 Task: Select Search man Page Index in Terminal
Action: Mouse pressed left at (245, 188)
Screenshot: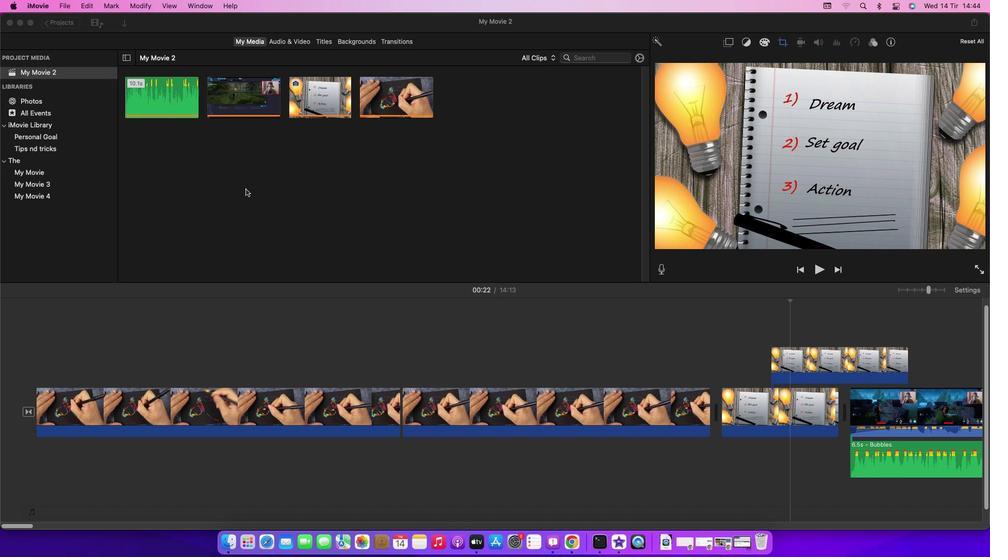 
Action: Mouse moved to (48, 4)
Screenshot: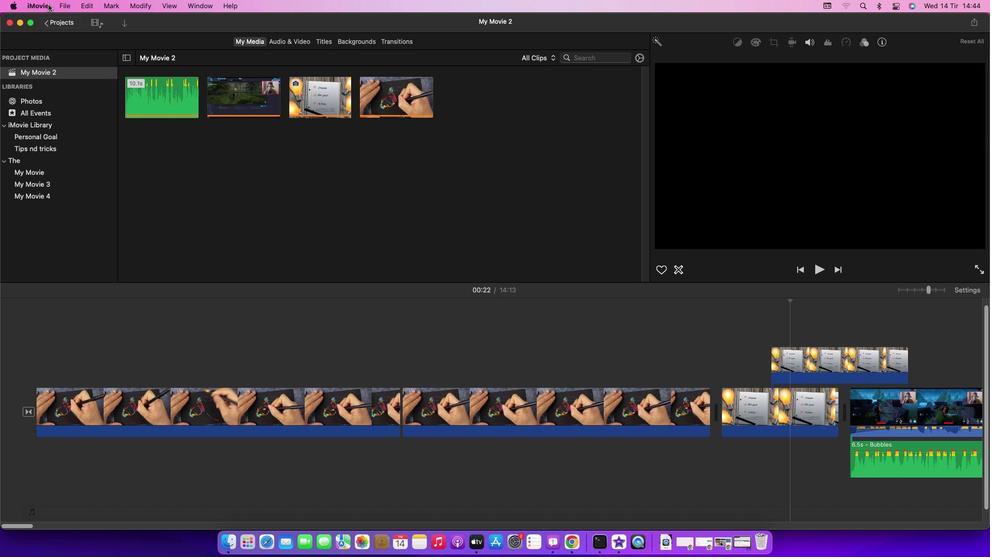 
Action: Mouse pressed left at (48, 4)
Screenshot: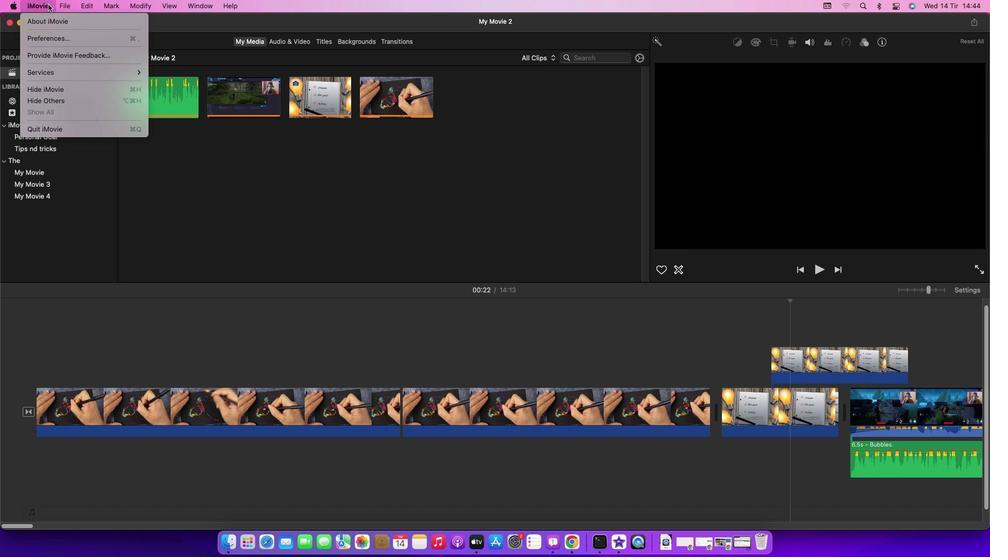 
Action: Mouse moved to (127, 75)
Screenshot: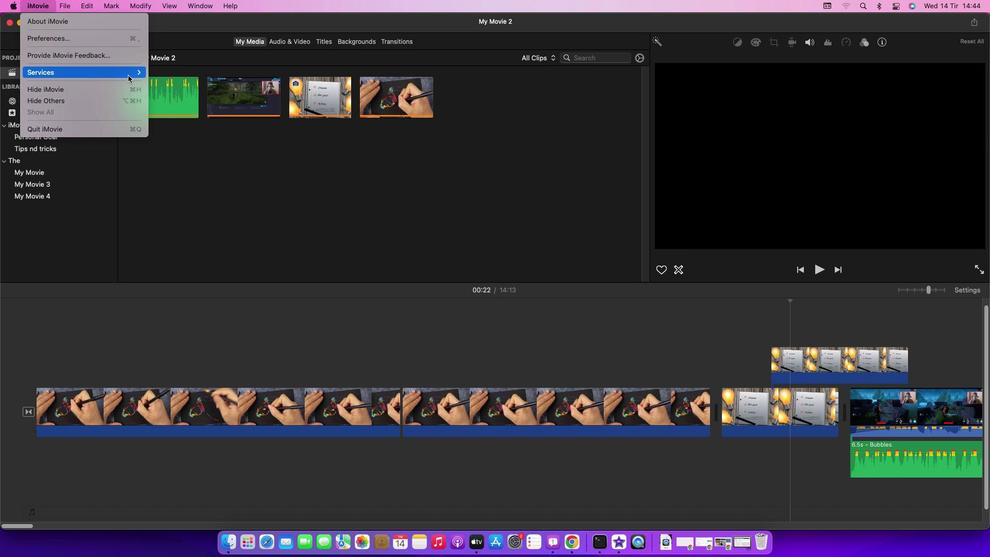 
Action: Mouse pressed left at (127, 75)
Screenshot: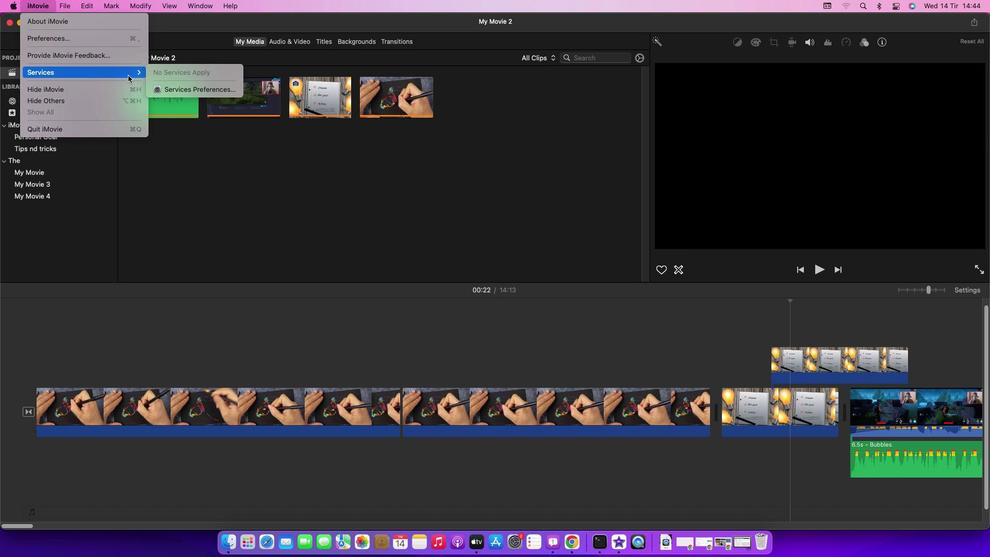 
Action: Mouse moved to (171, 92)
Screenshot: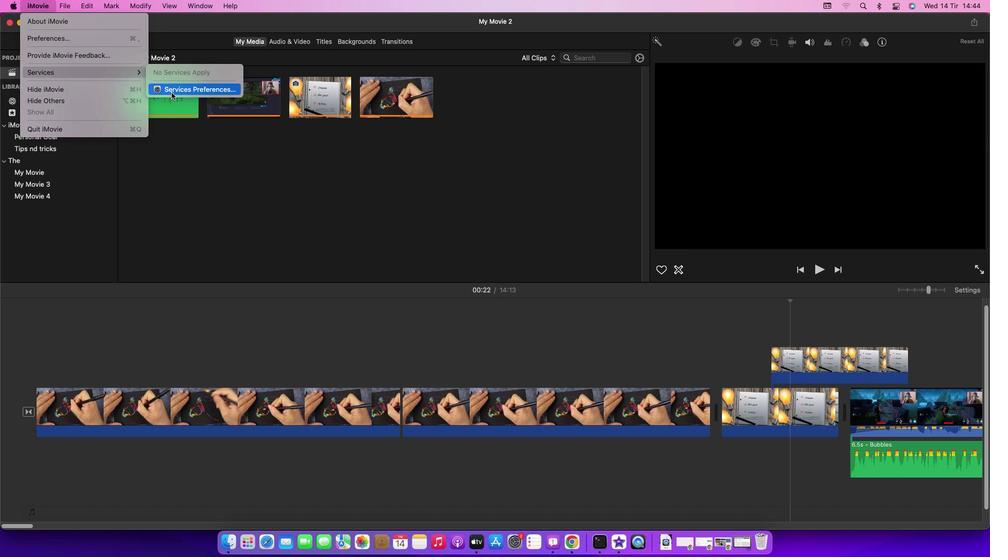 
Action: Mouse pressed left at (171, 92)
Screenshot: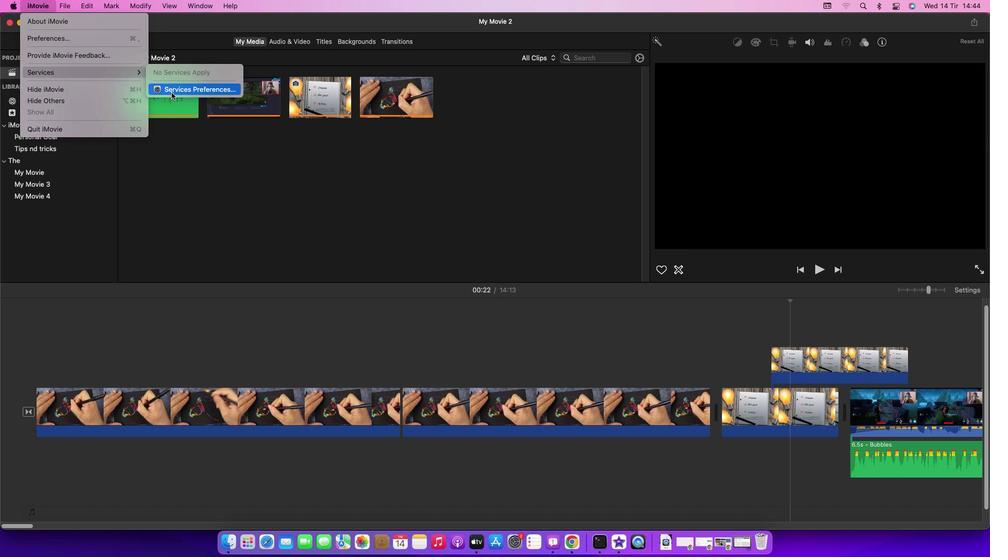 
Action: Mouse moved to (333, 57)
Screenshot: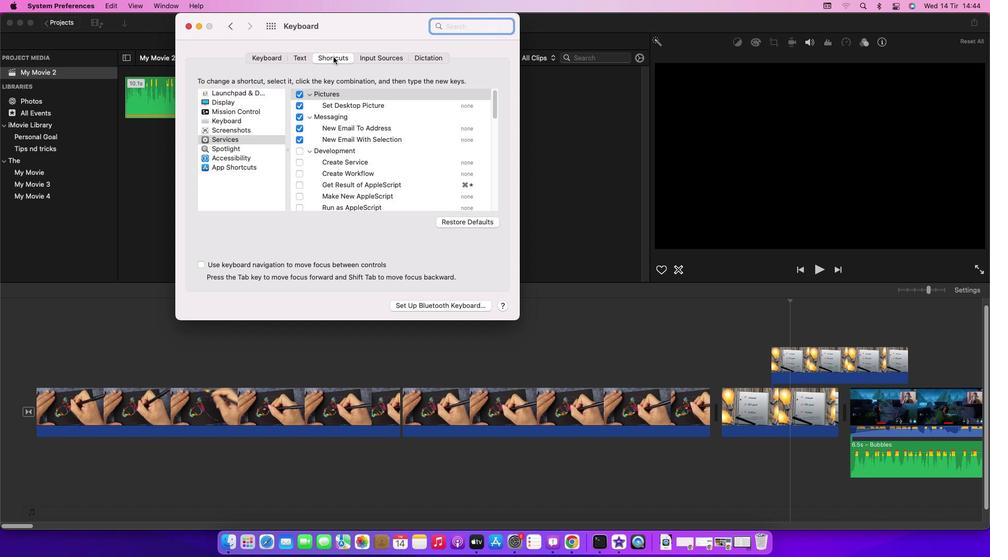 
Action: Mouse pressed left at (333, 57)
Screenshot: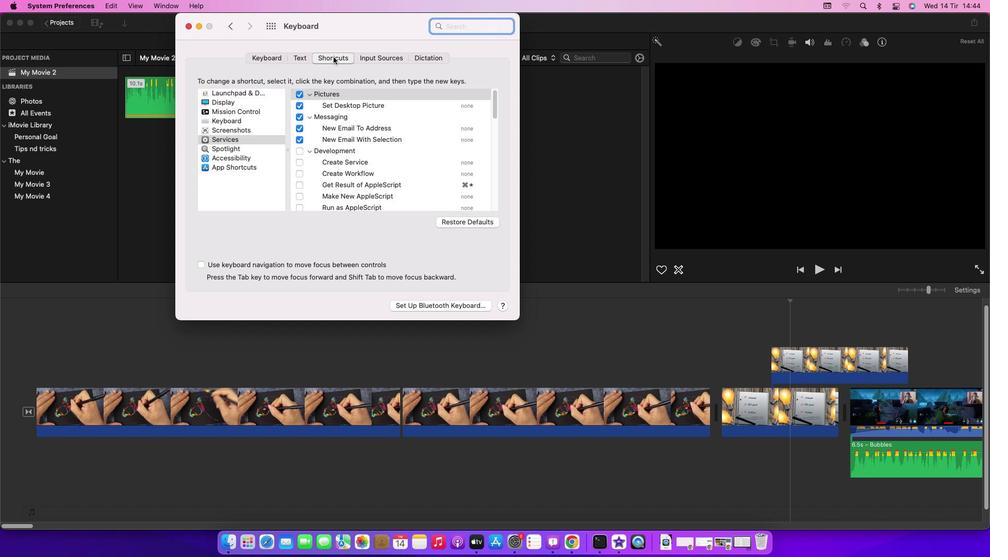 
Action: Mouse moved to (246, 138)
Screenshot: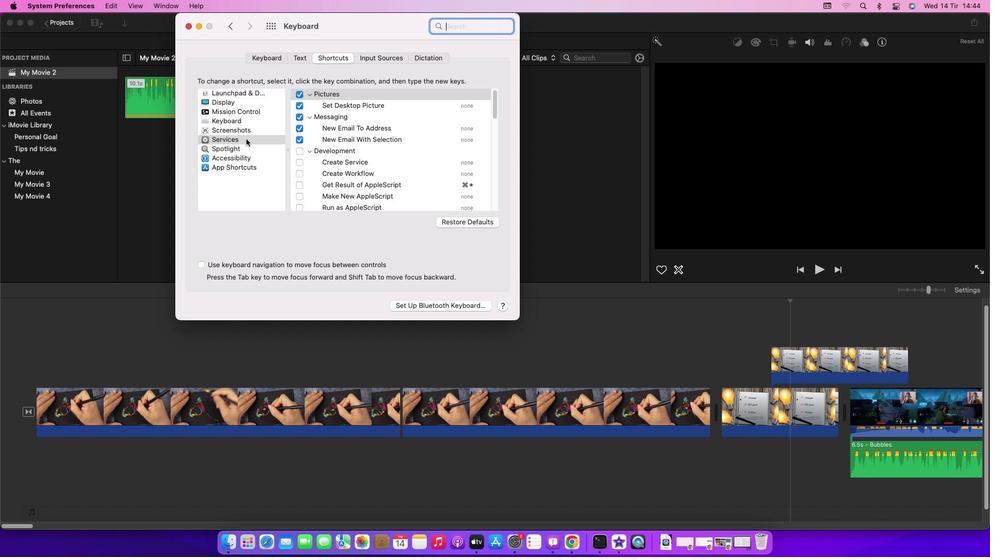 
Action: Mouse pressed left at (246, 138)
Screenshot: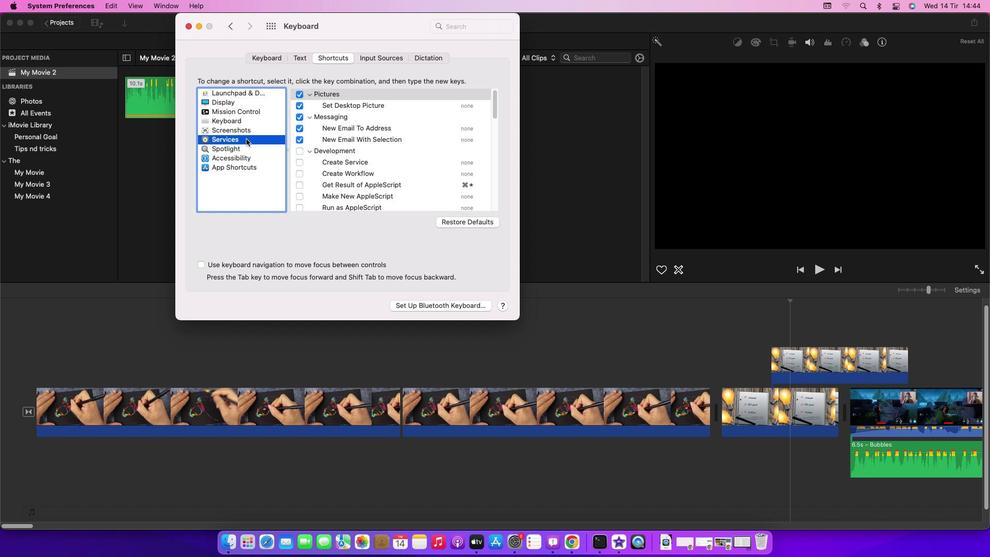 
Action: Mouse moved to (367, 187)
Screenshot: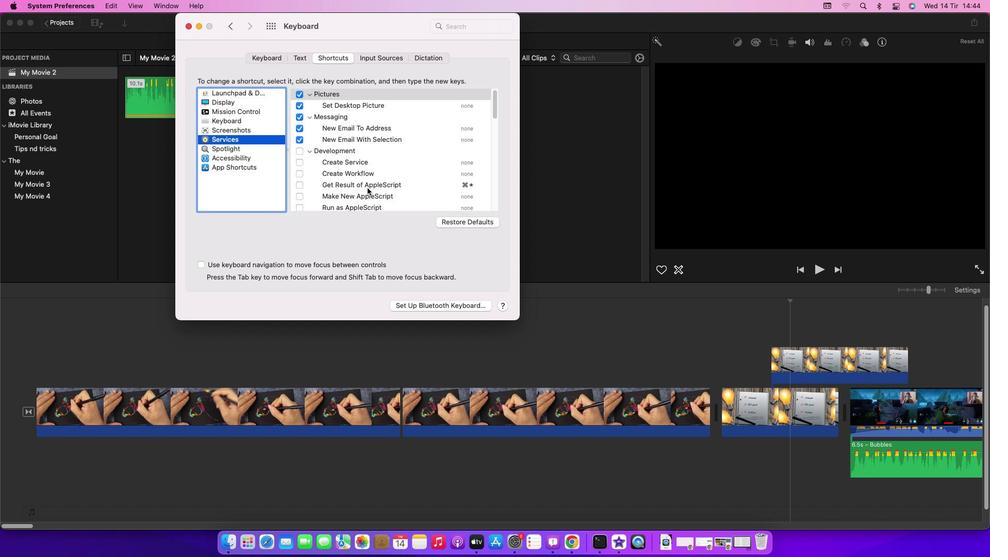 
Action: Mouse scrolled (367, 187) with delta (0, 0)
Screenshot: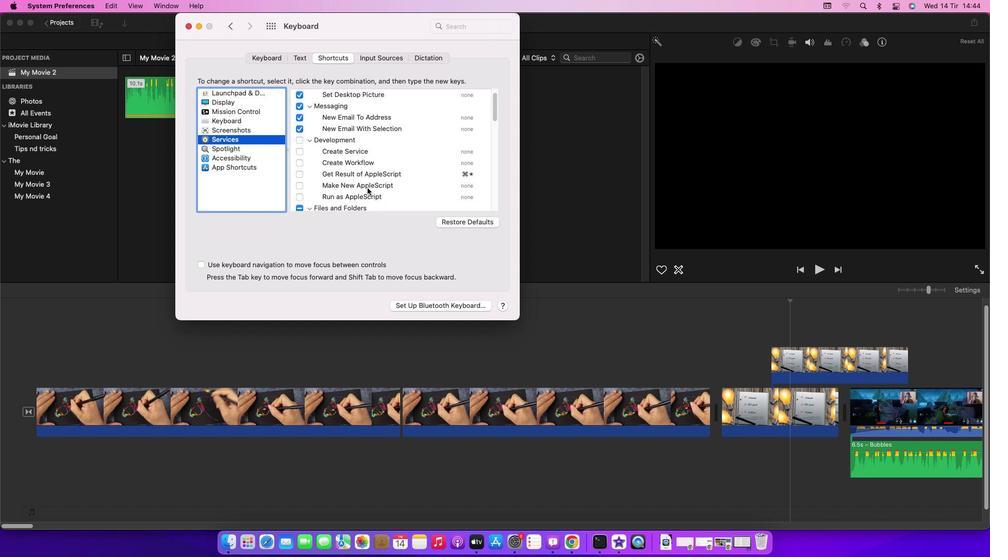 
Action: Mouse scrolled (367, 187) with delta (0, 0)
Screenshot: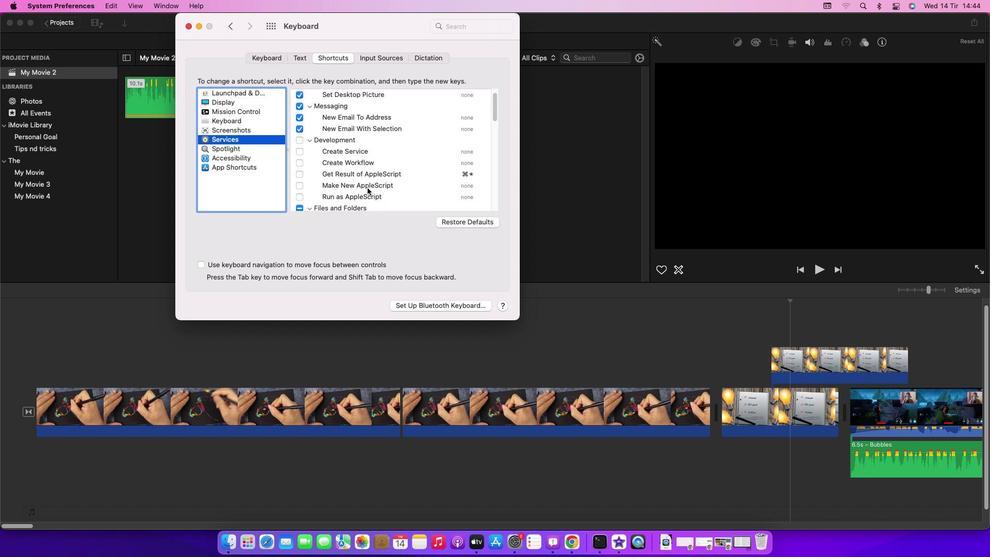 
Action: Mouse scrolled (367, 187) with delta (0, -1)
Screenshot: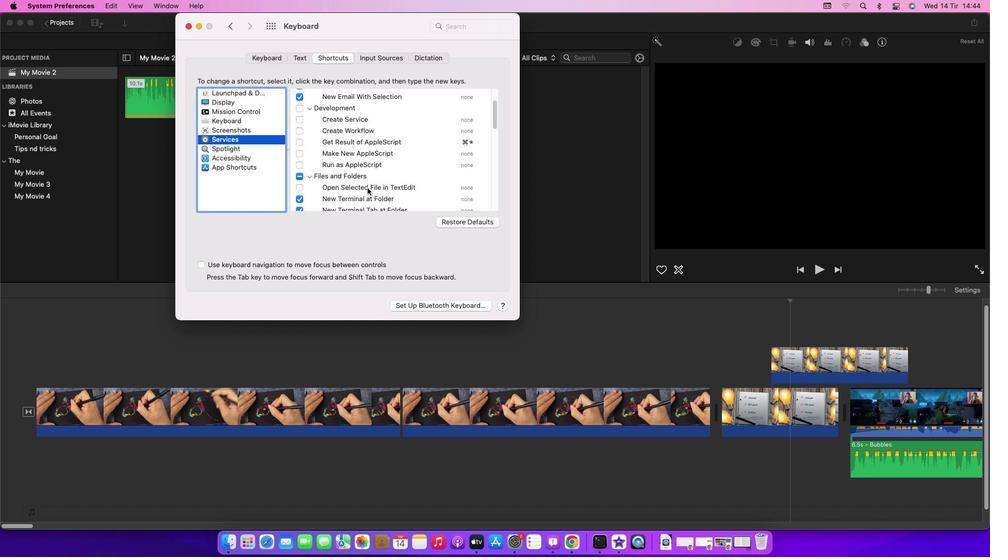 
Action: Mouse scrolled (367, 187) with delta (0, 0)
Screenshot: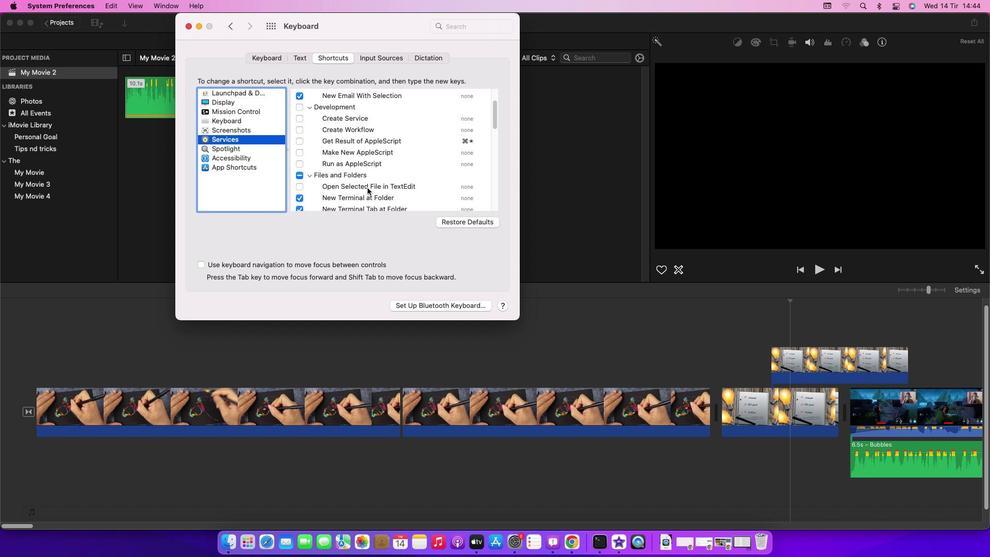 
Action: Mouse scrolled (367, 187) with delta (0, 0)
Screenshot: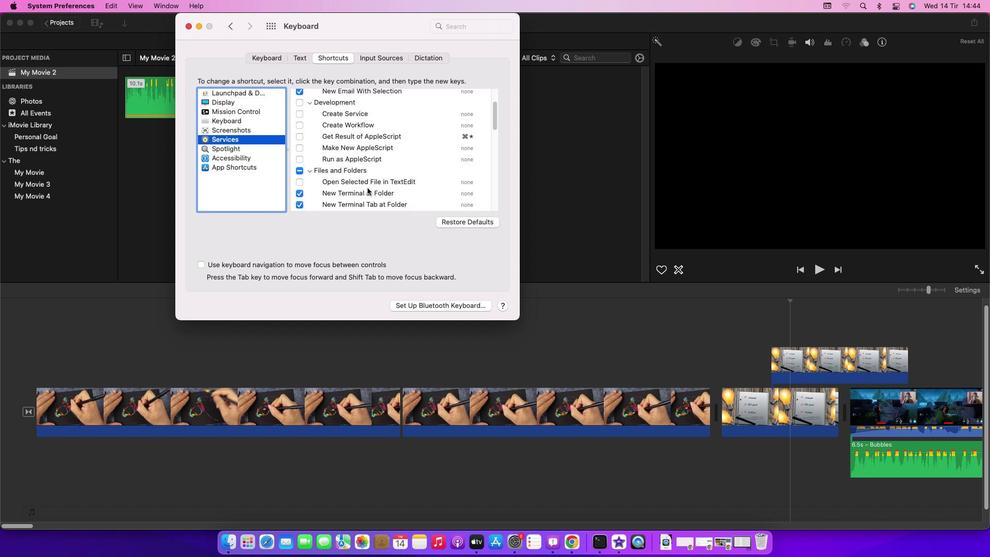 
Action: Mouse scrolled (367, 187) with delta (0, 0)
Screenshot: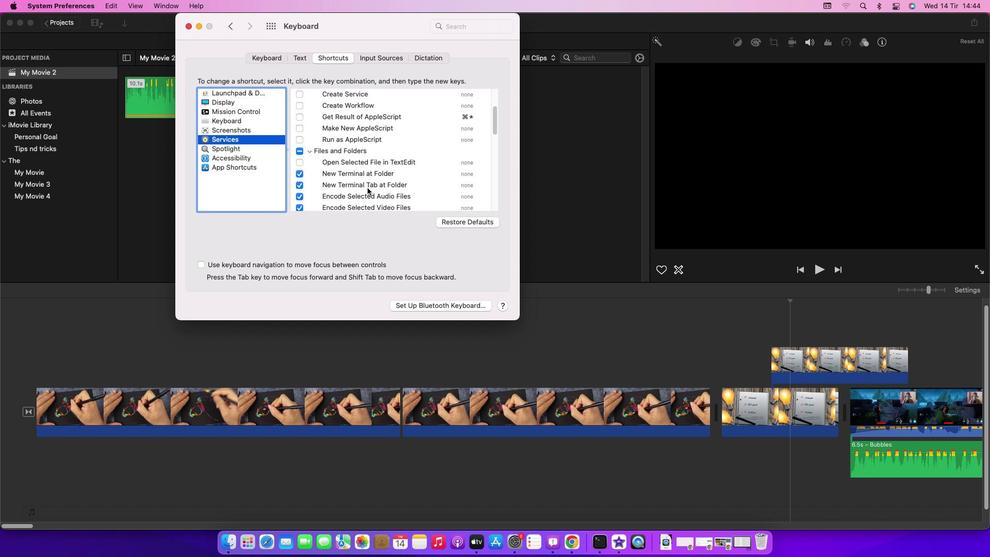 
Action: Mouse scrolled (367, 187) with delta (0, -1)
Screenshot: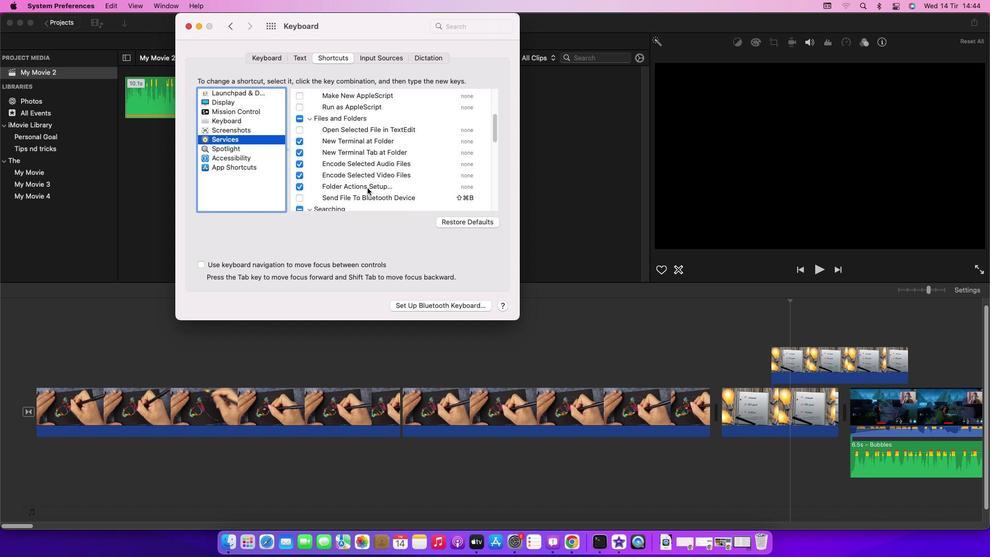 
Action: Mouse scrolled (367, 187) with delta (0, 0)
Screenshot: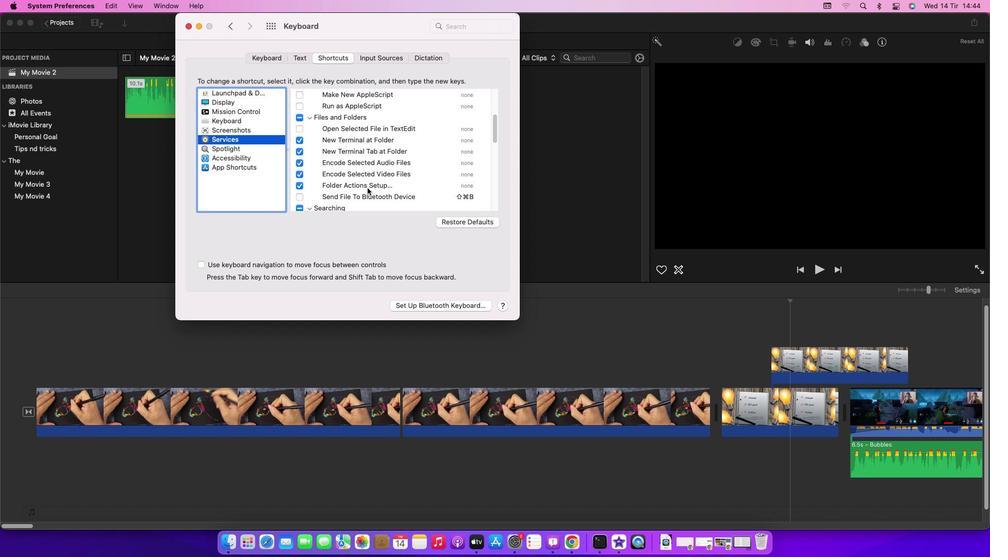 
Action: Mouse scrolled (367, 187) with delta (0, 0)
Screenshot: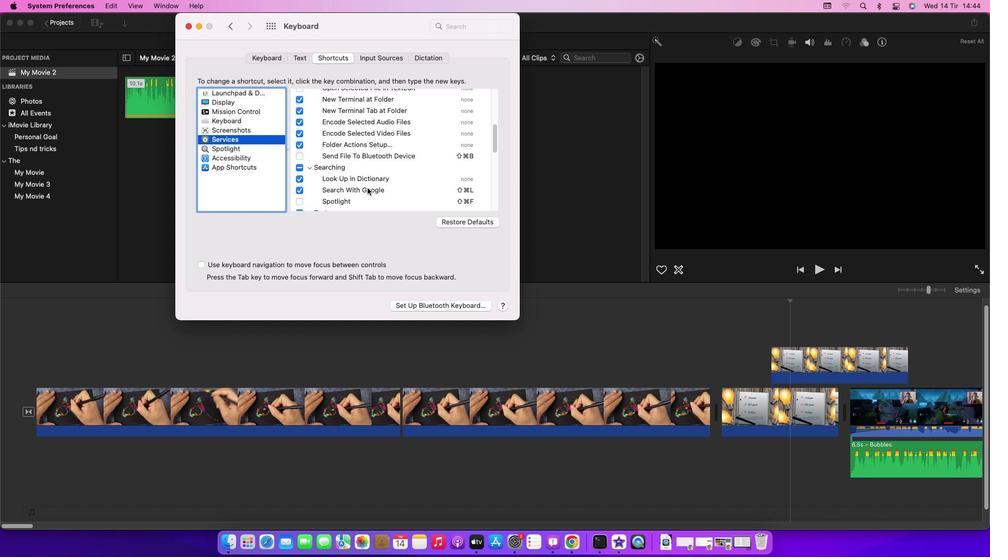 
Action: Mouse scrolled (367, 187) with delta (0, -1)
Screenshot: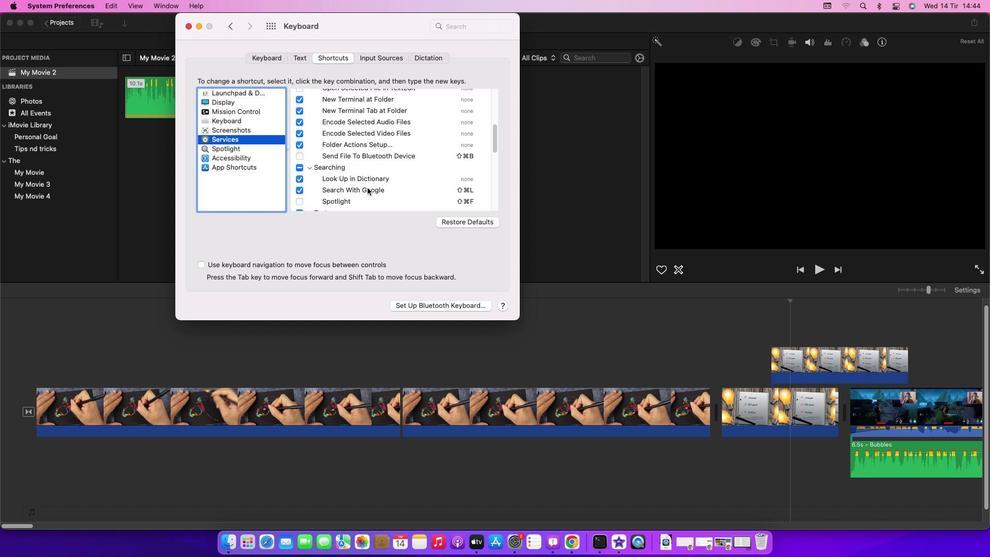 
Action: Mouse scrolled (367, 187) with delta (0, -1)
Screenshot: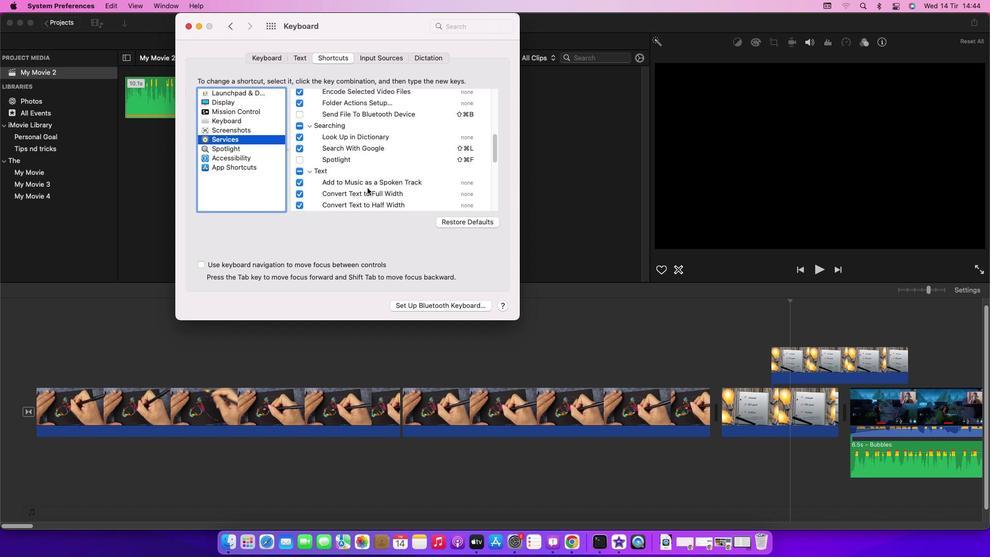 
Action: Mouse scrolled (367, 187) with delta (0, 0)
Screenshot: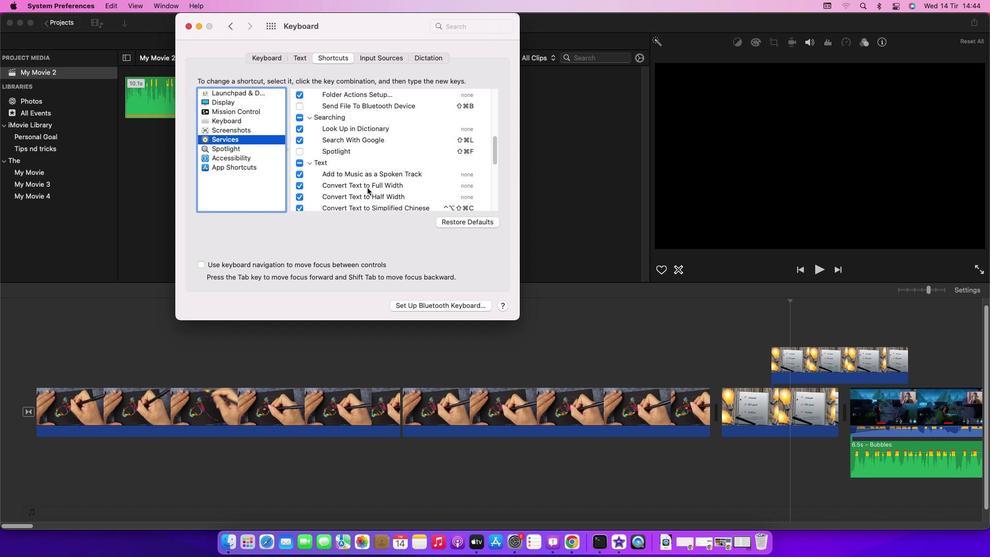 
Action: Mouse scrolled (367, 187) with delta (0, 0)
Screenshot: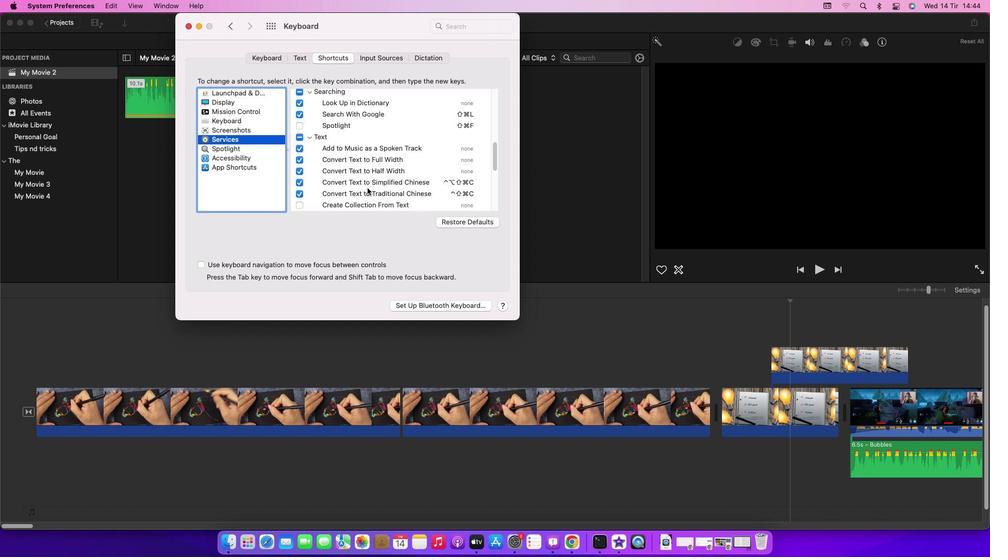 
Action: Mouse scrolled (367, 187) with delta (0, -1)
Screenshot: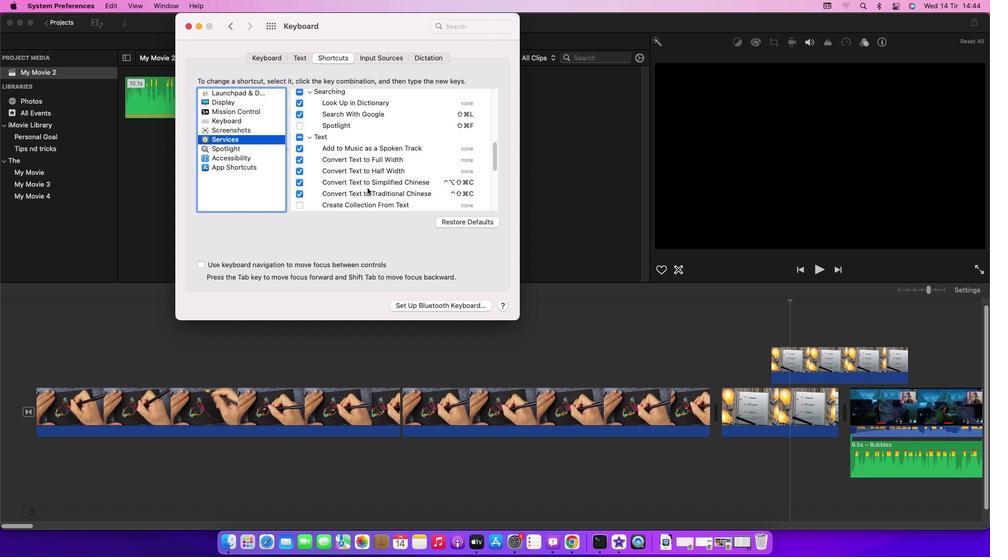 
Action: Mouse scrolled (367, 187) with delta (0, -1)
Screenshot: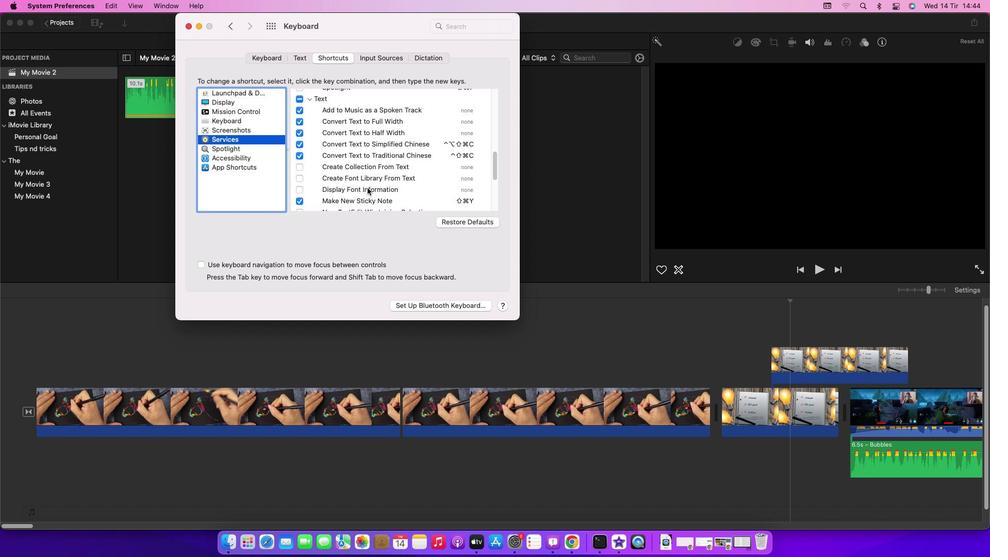 
Action: Mouse scrolled (367, 187) with delta (0, 0)
Screenshot: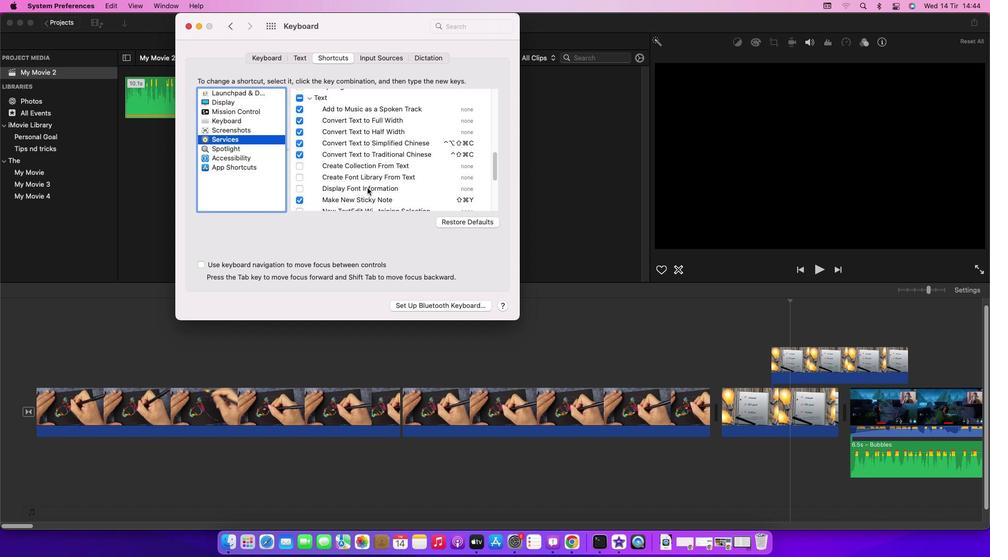 
Action: Mouse scrolled (367, 187) with delta (0, 0)
Screenshot: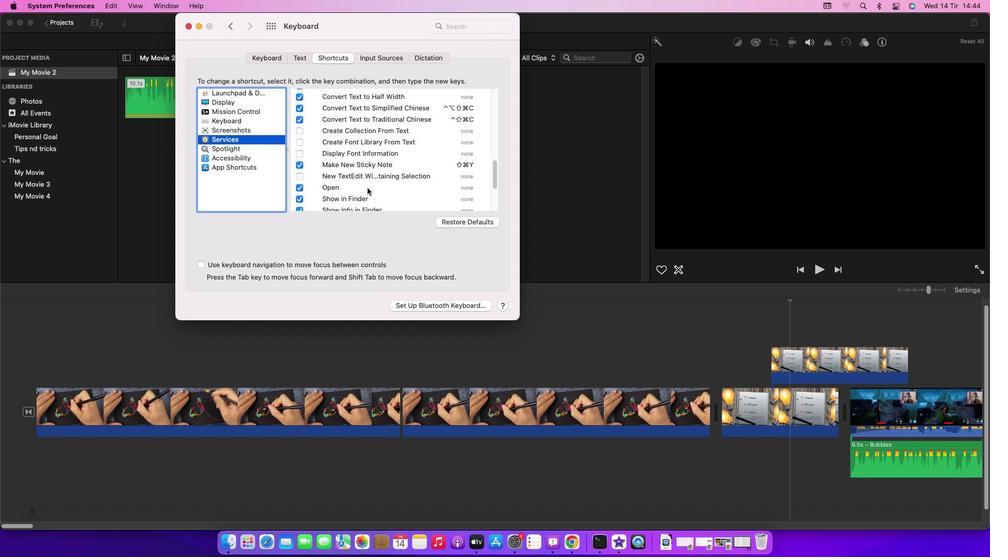 
Action: Mouse scrolled (367, 187) with delta (0, -1)
Screenshot: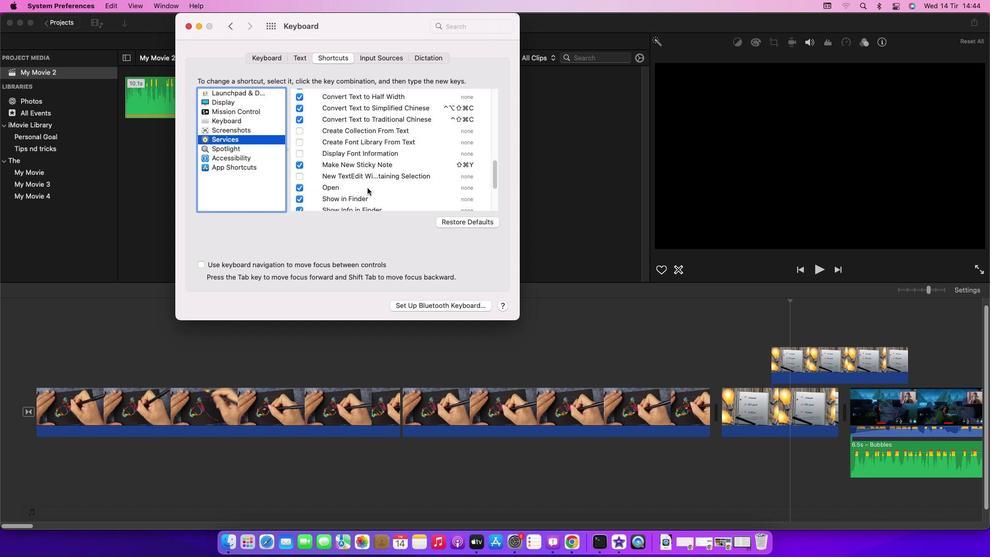 
Action: Mouse scrolled (367, 187) with delta (0, -1)
Screenshot: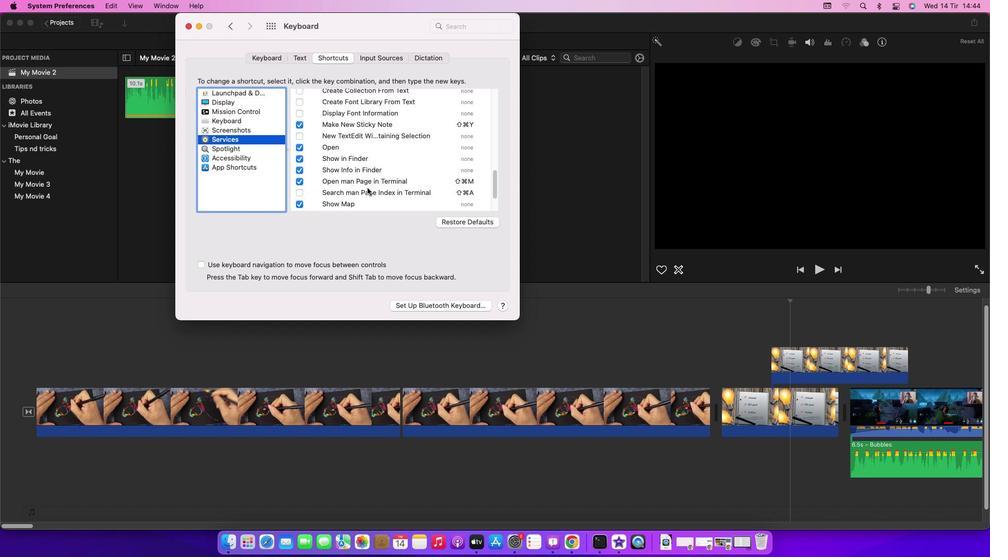 
Action: Mouse scrolled (367, 187) with delta (0, 0)
Screenshot: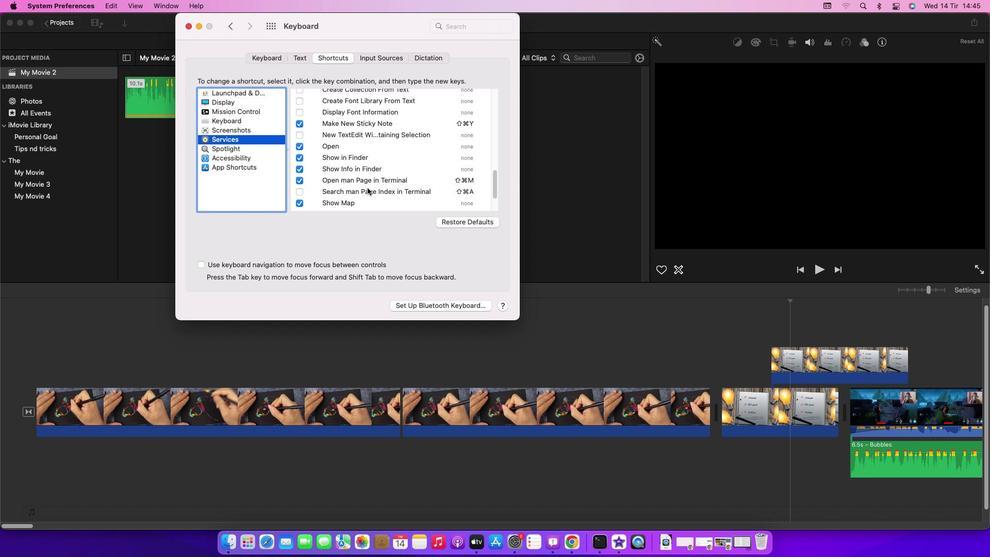 
Action: Mouse scrolled (367, 187) with delta (0, 0)
Screenshot: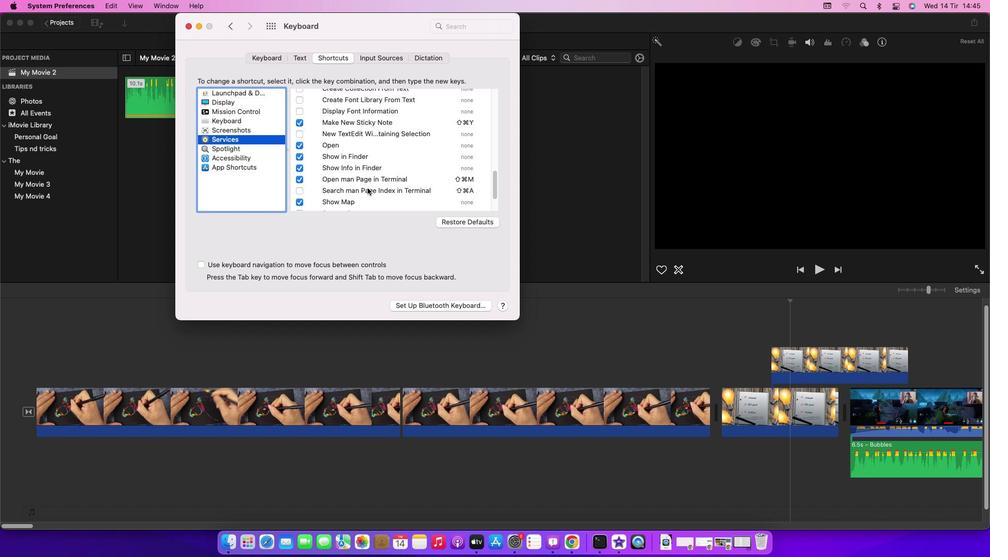 
Action: Mouse scrolled (367, 187) with delta (0, 0)
Screenshot: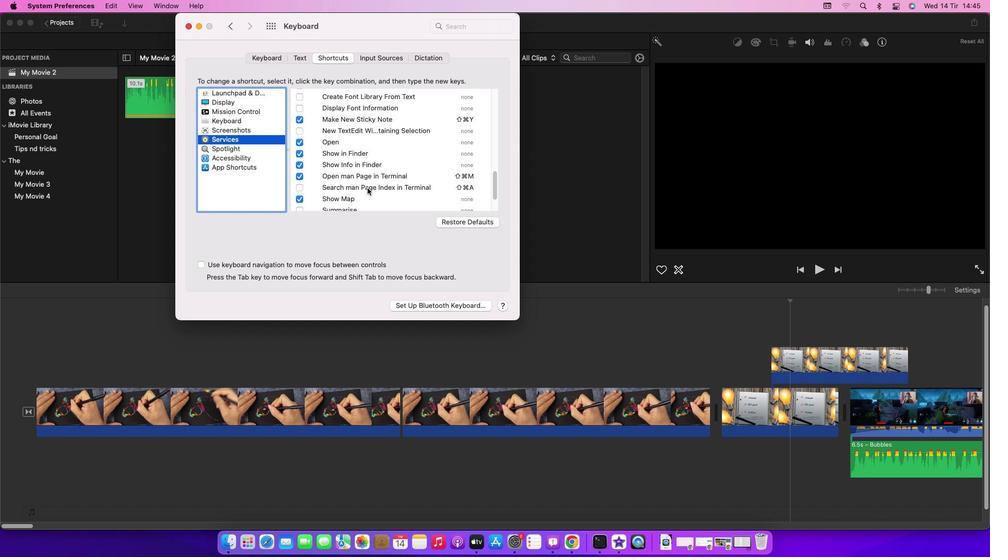 
Action: Mouse scrolled (367, 187) with delta (0, 0)
Screenshot: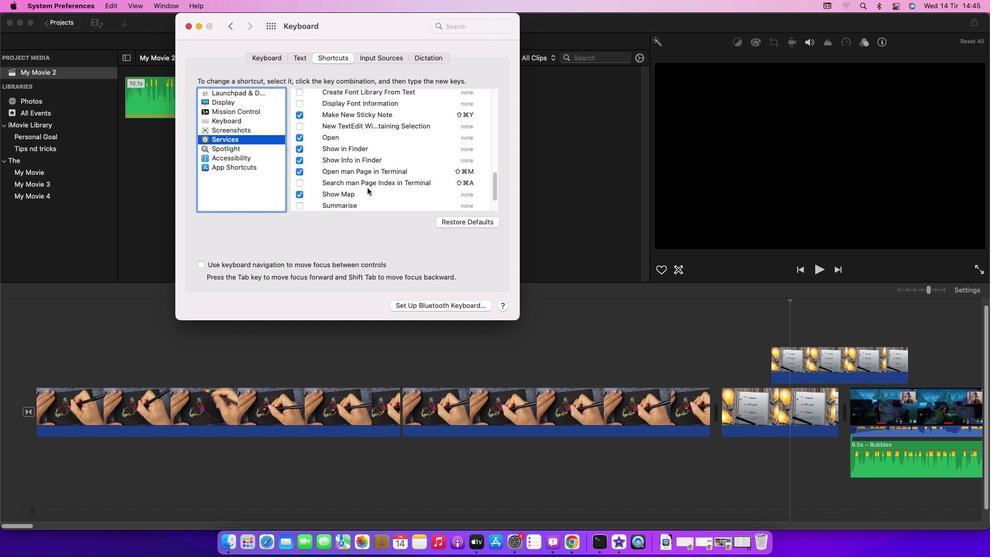 
Action: Mouse moved to (298, 180)
Screenshot: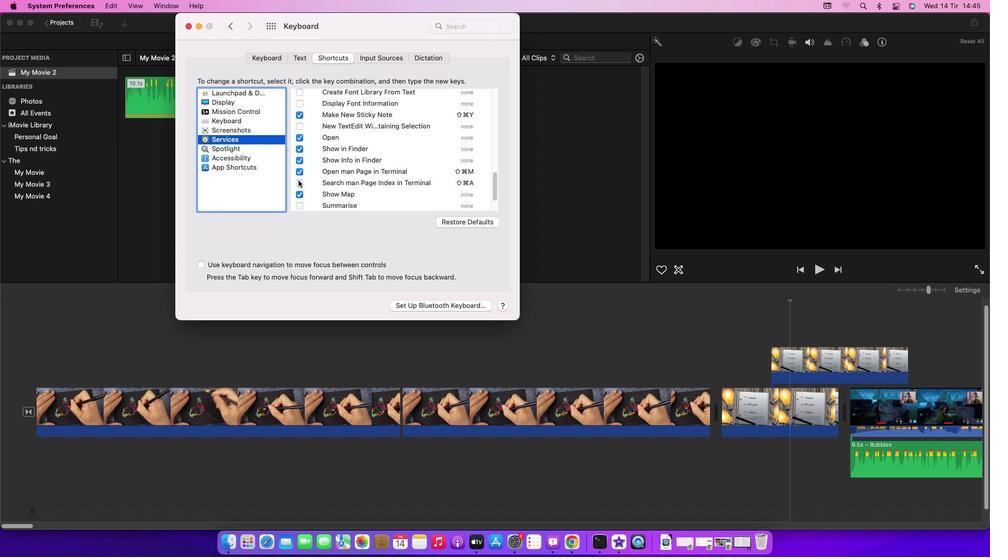 
Action: Mouse pressed left at (298, 180)
Screenshot: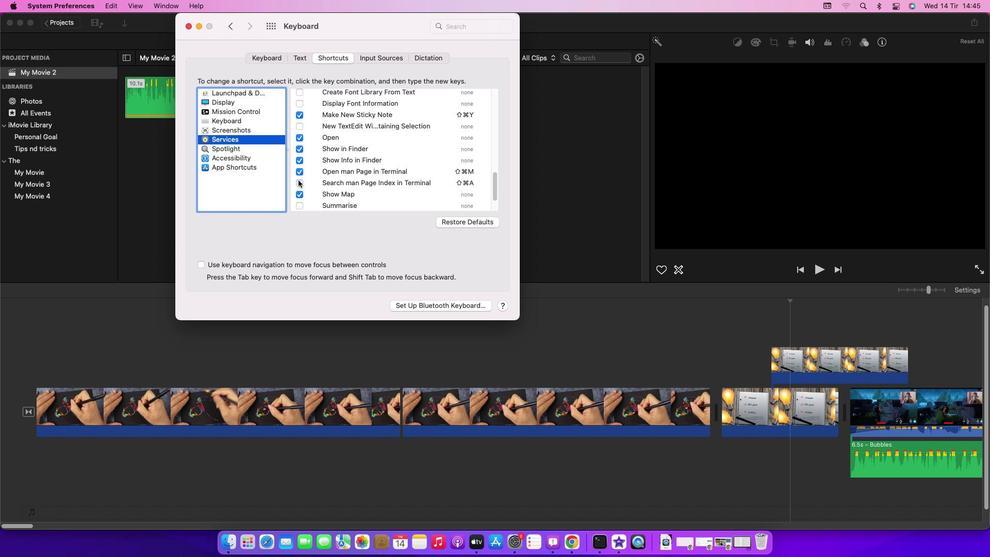 
Action: Mouse moved to (313, 228)
Screenshot: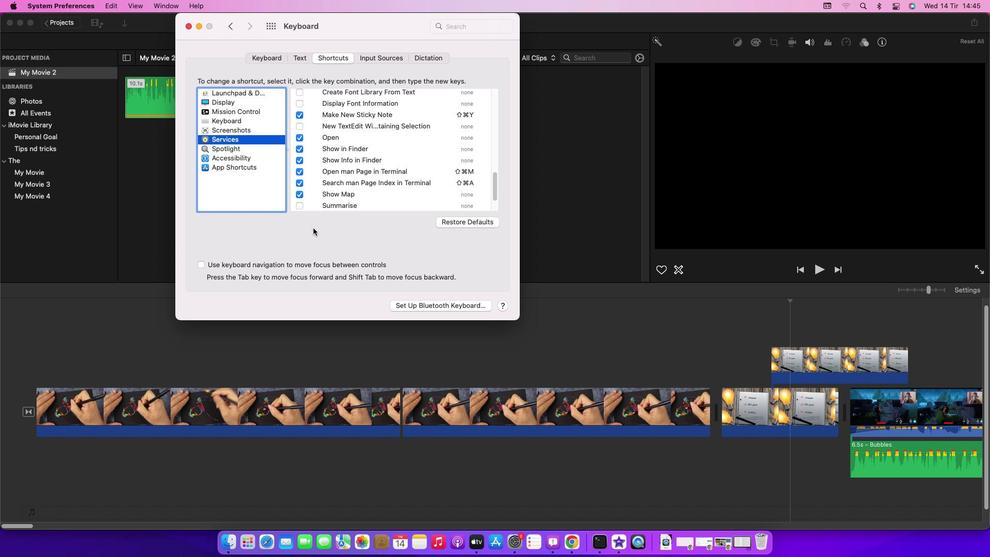 
